 Task: Search for flights for 4 adults from Paris to Barcelona on October 25, 2023.
Action: Mouse moved to (508, 526)
Screenshot: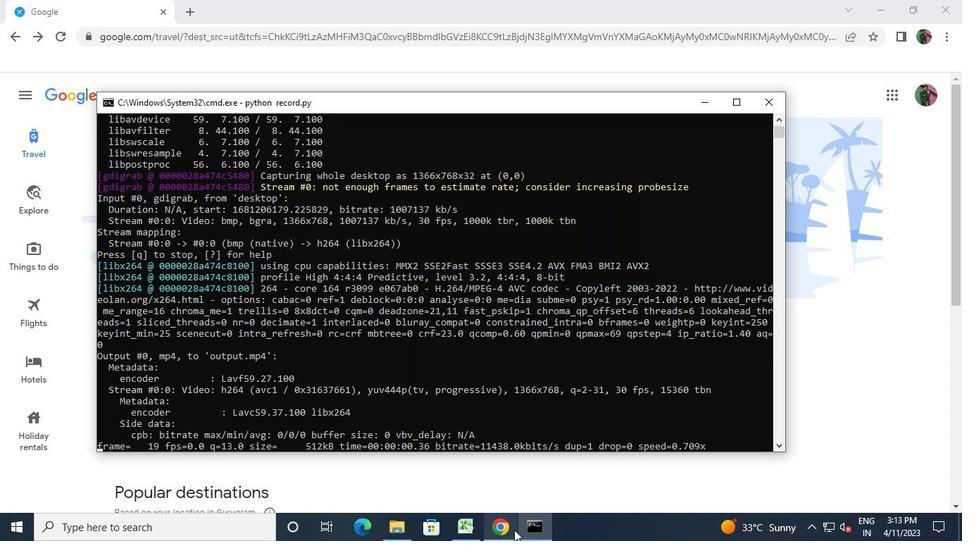 
Action: Mouse pressed left at (508, 526)
Screenshot: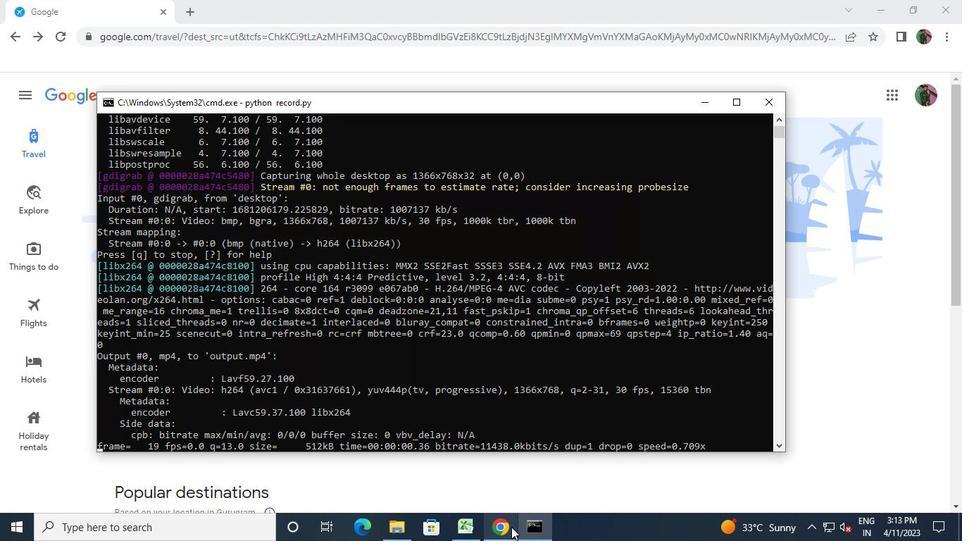 
Action: Mouse moved to (42, 305)
Screenshot: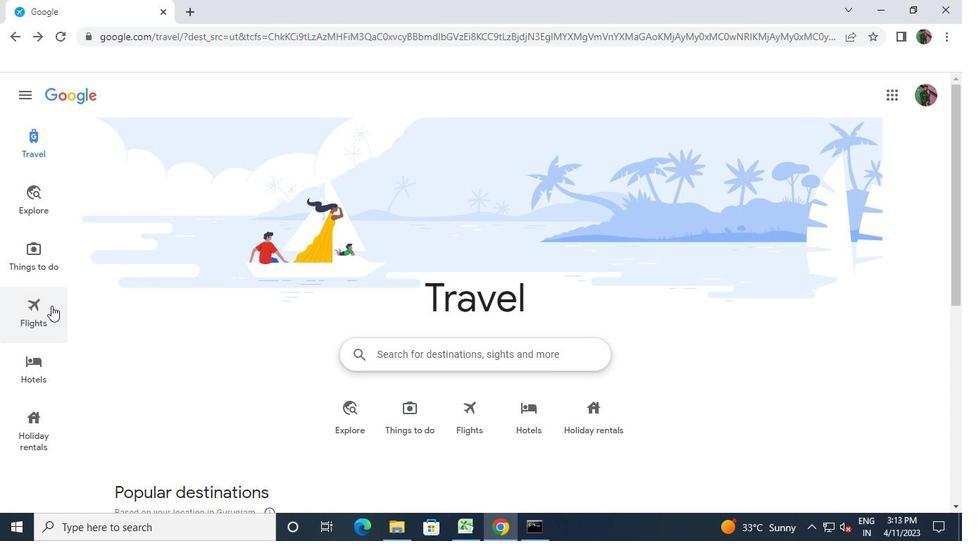 
Action: Mouse pressed left at (42, 305)
Screenshot: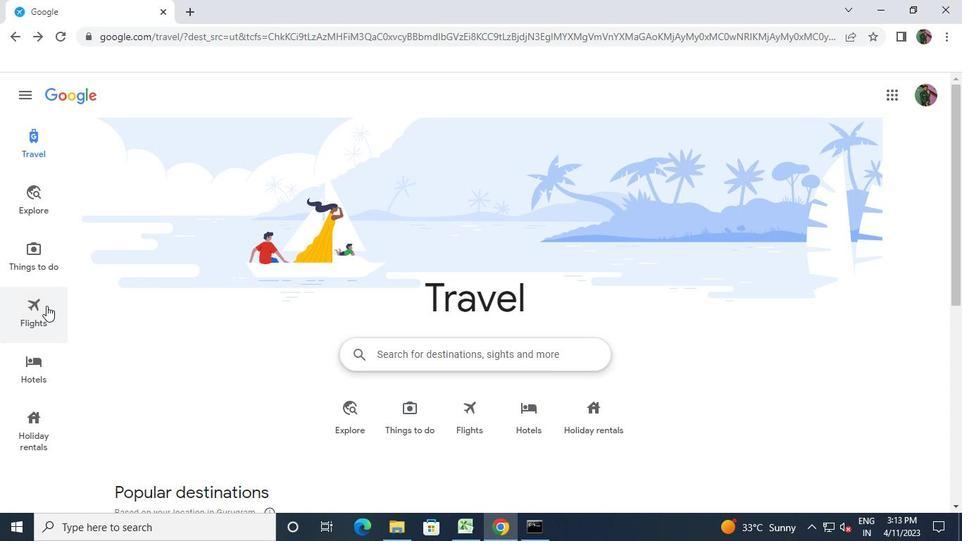 
Action: Mouse moved to (252, 152)
Screenshot: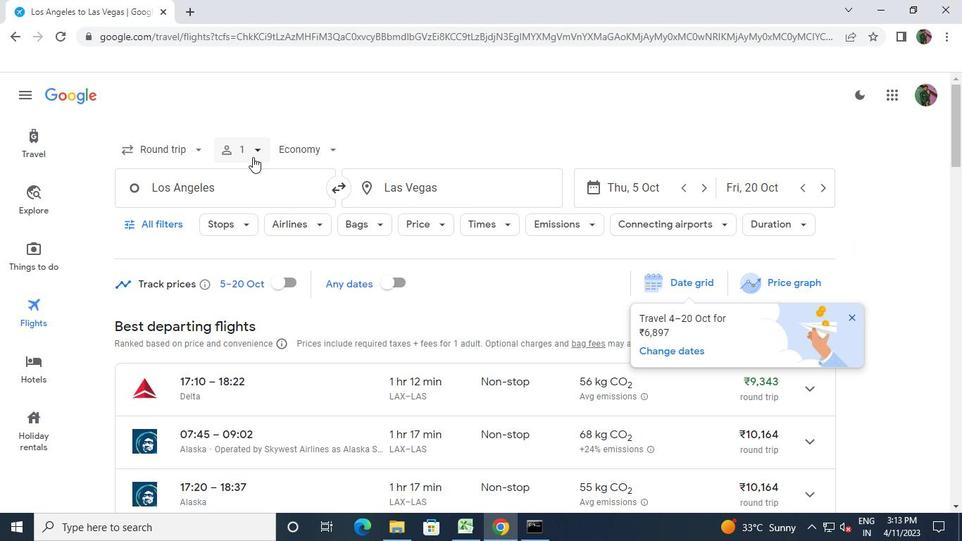 
Action: Mouse pressed left at (252, 152)
Screenshot: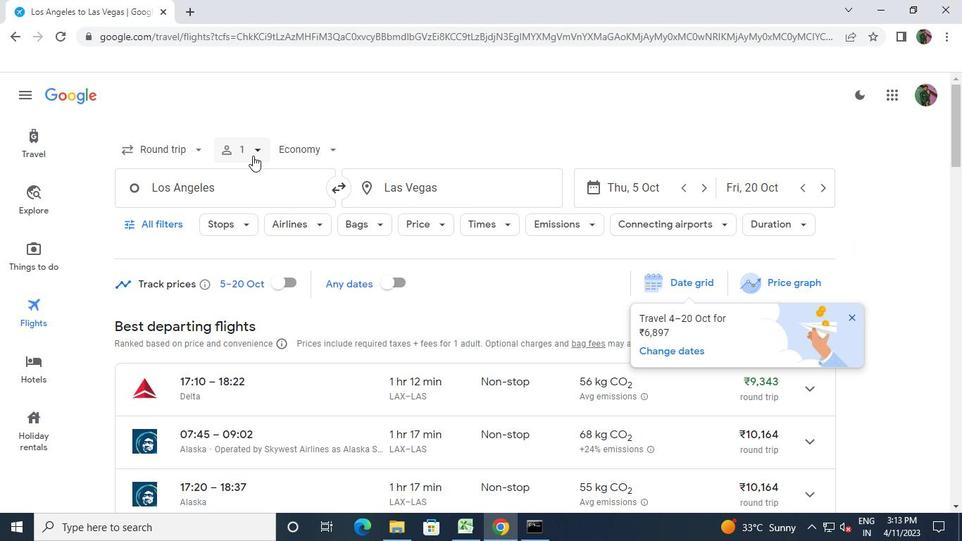 
Action: Mouse moved to (361, 182)
Screenshot: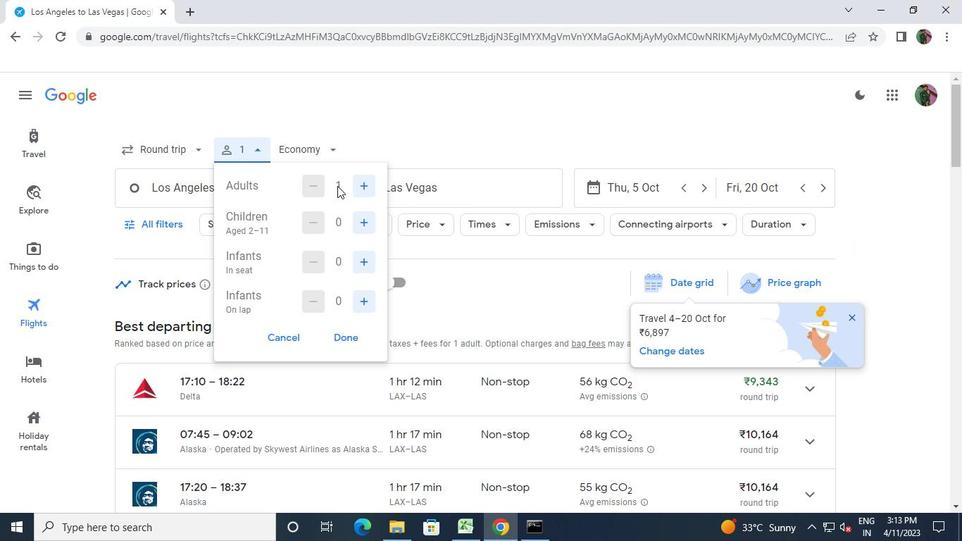
Action: Mouse pressed left at (361, 182)
Screenshot: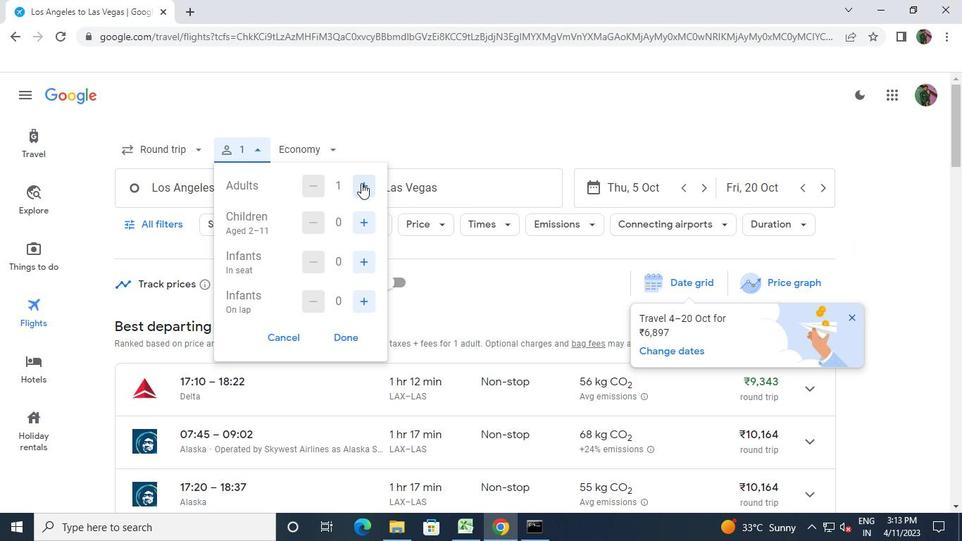
Action: Mouse pressed left at (361, 182)
Screenshot: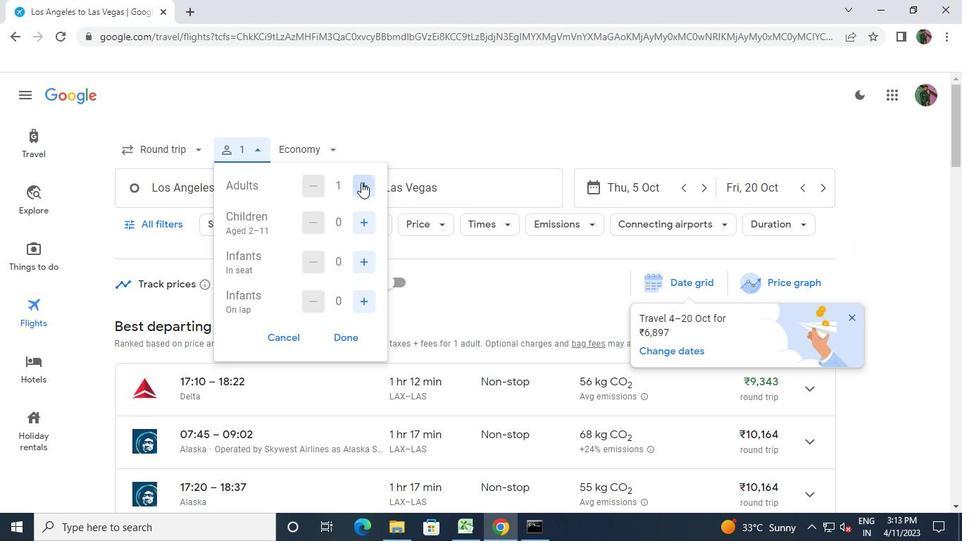 
Action: Mouse pressed left at (361, 182)
Screenshot: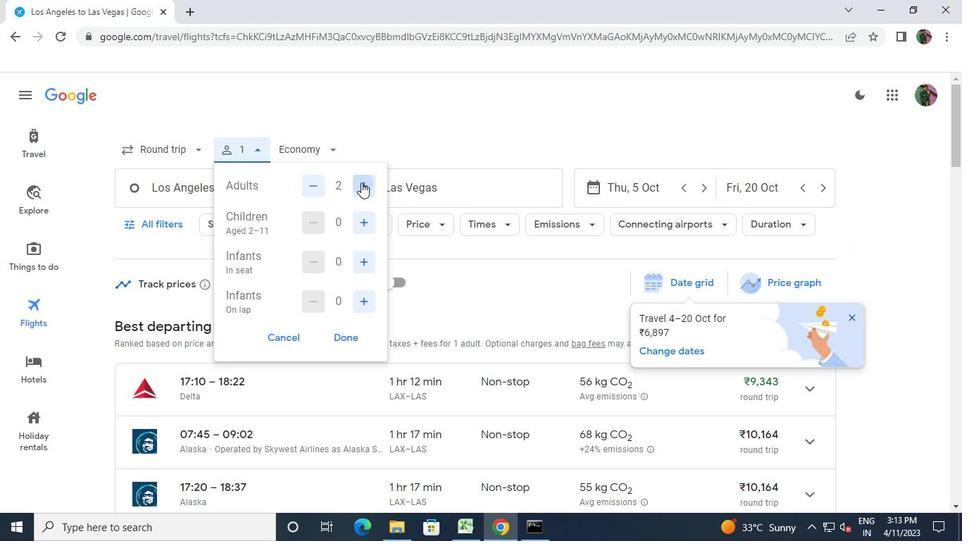 
Action: Mouse moved to (342, 332)
Screenshot: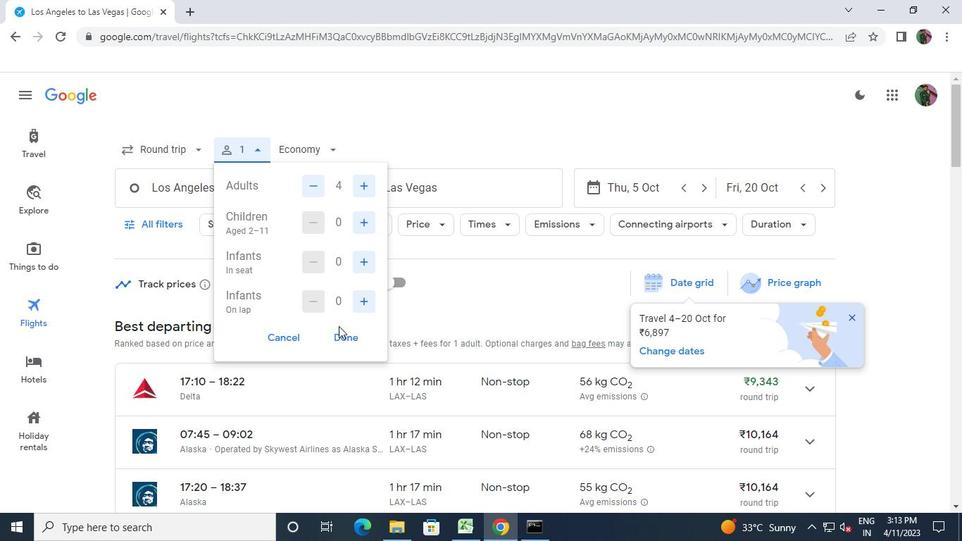 
Action: Mouse pressed left at (342, 332)
Screenshot: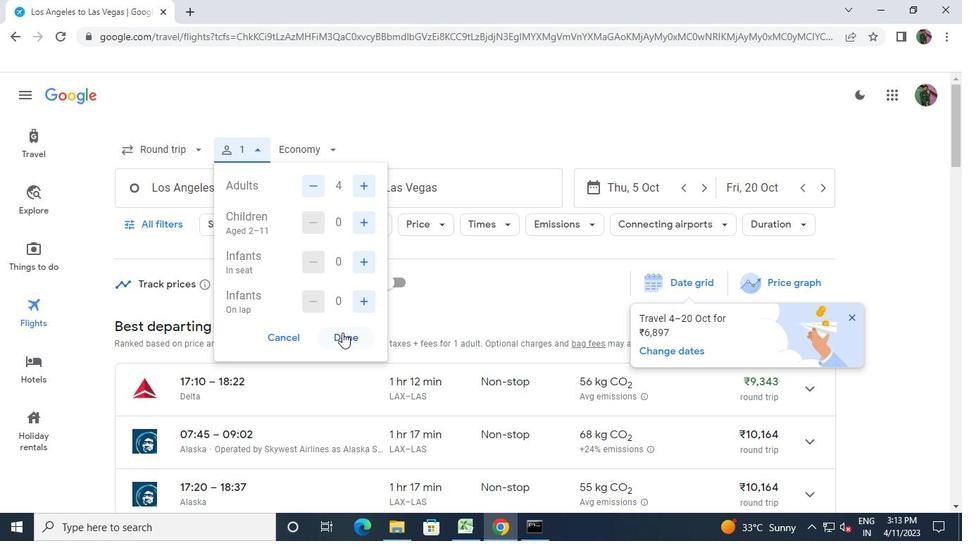 
Action: Mouse moved to (693, 186)
Screenshot: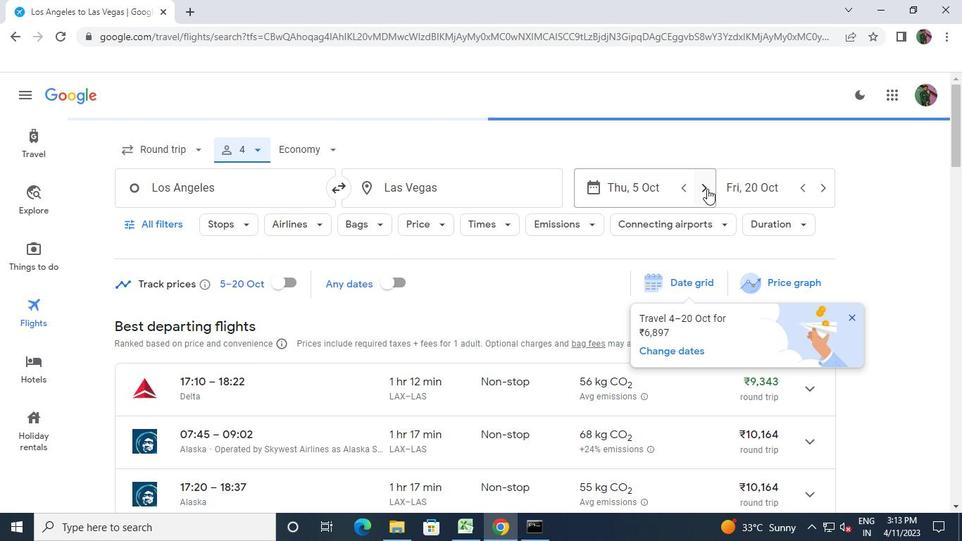 
Action: Mouse pressed left at (693, 186)
Screenshot: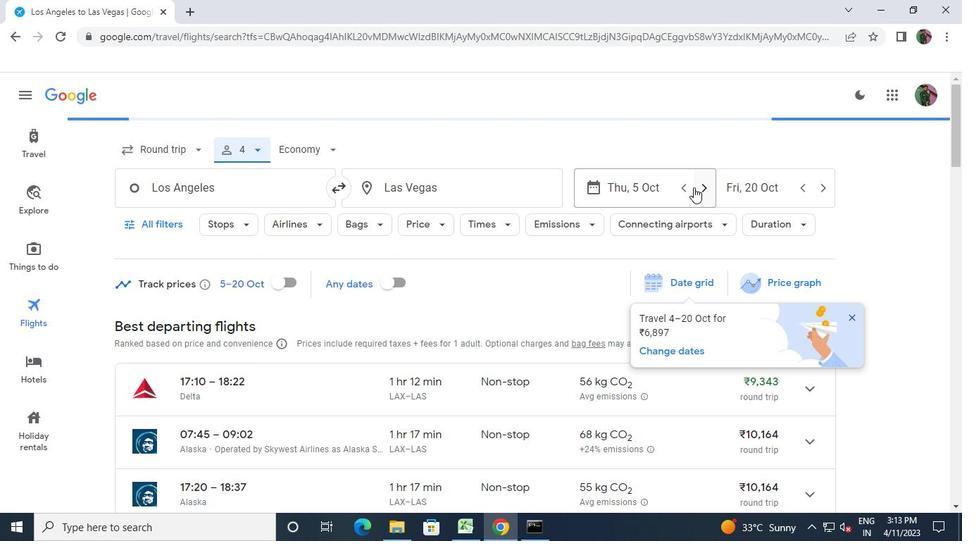
Action: Mouse moved to (756, 194)
Screenshot: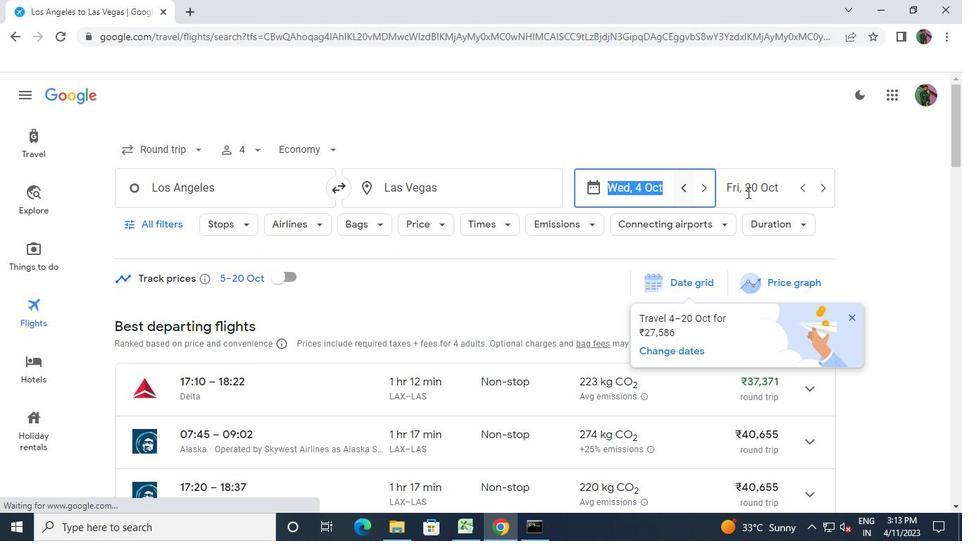 
Action: Mouse pressed left at (756, 194)
Screenshot: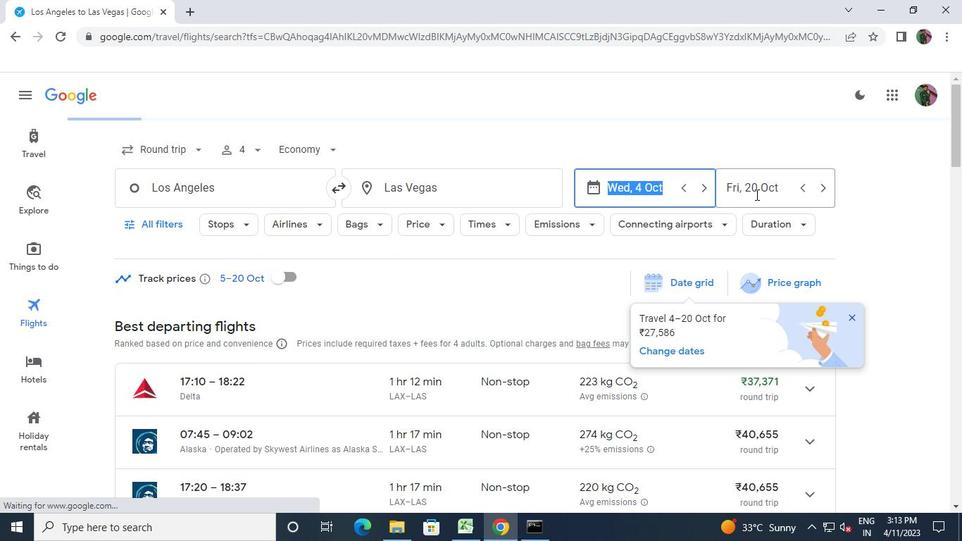 
Action: Mouse moved to (443, 349)
Screenshot: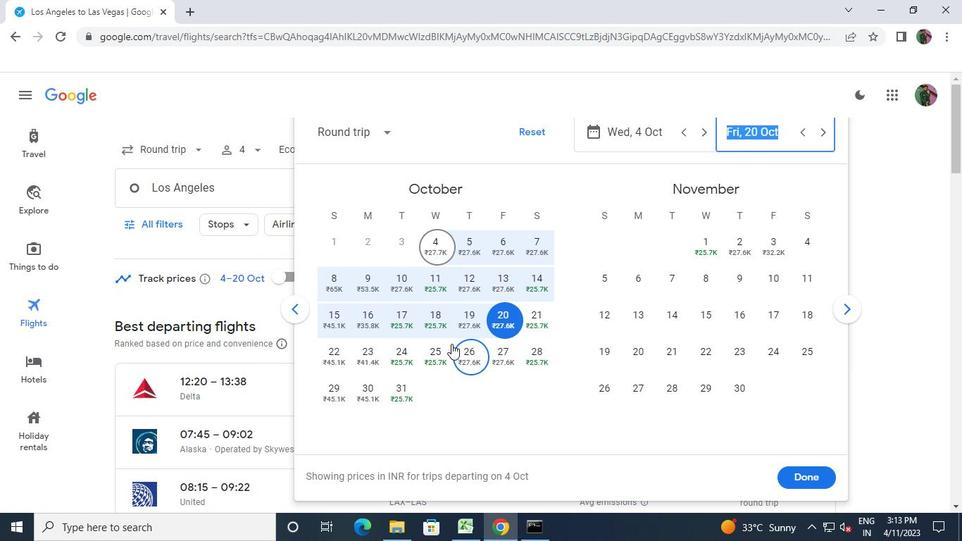 
Action: Mouse pressed left at (443, 349)
Screenshot: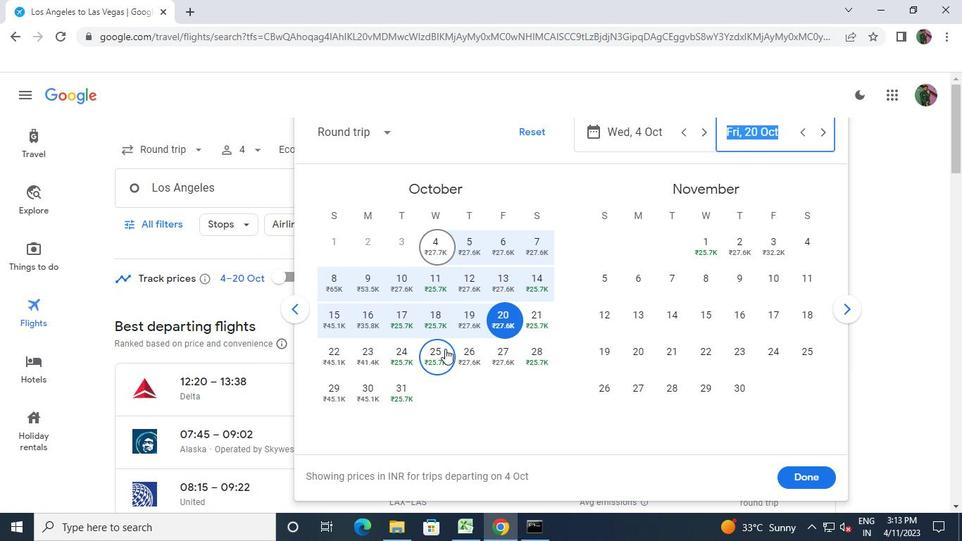 
Action: Mouse moved to (797, 473)
Screenshot: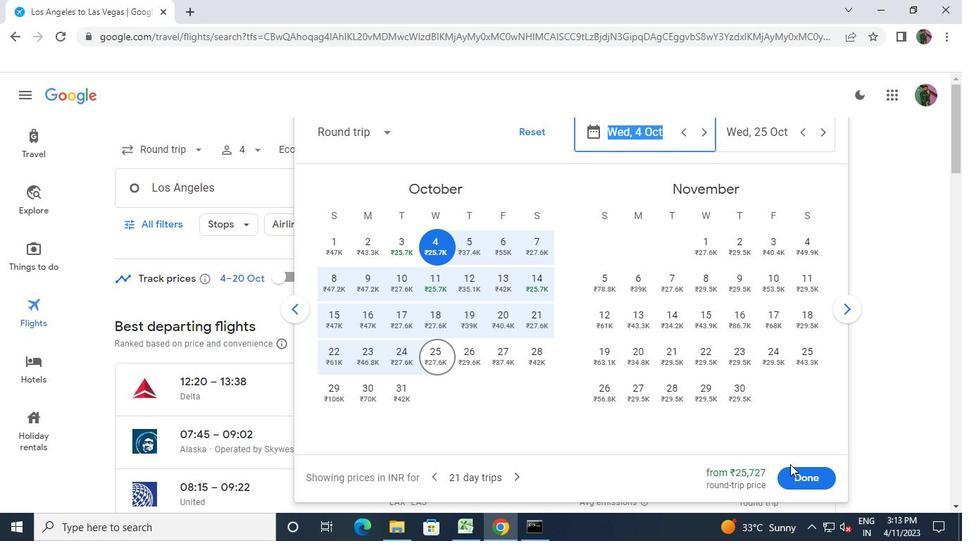 
Action: Mouse pressed left at (797, 473)
Screenshot: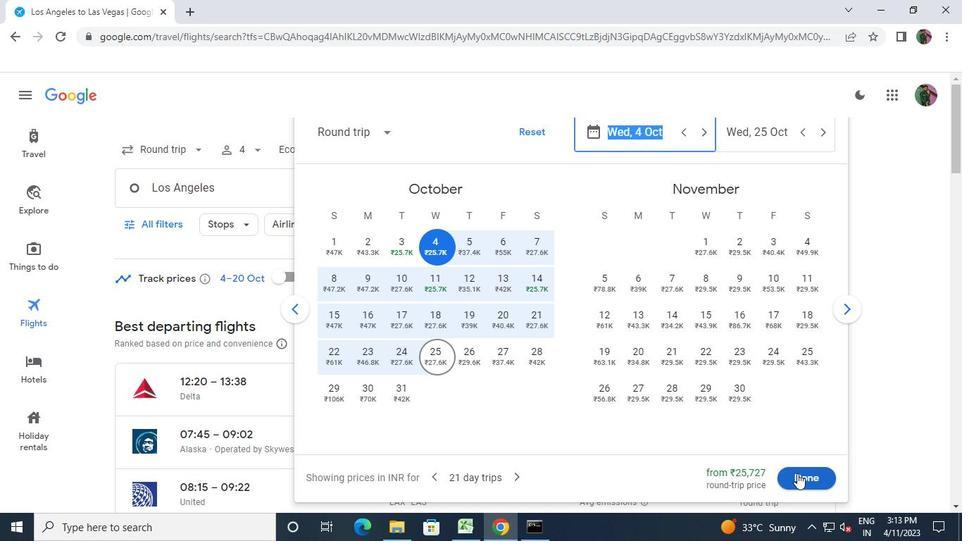 
Action: Mouse moved to (230, 186)
Screenshot: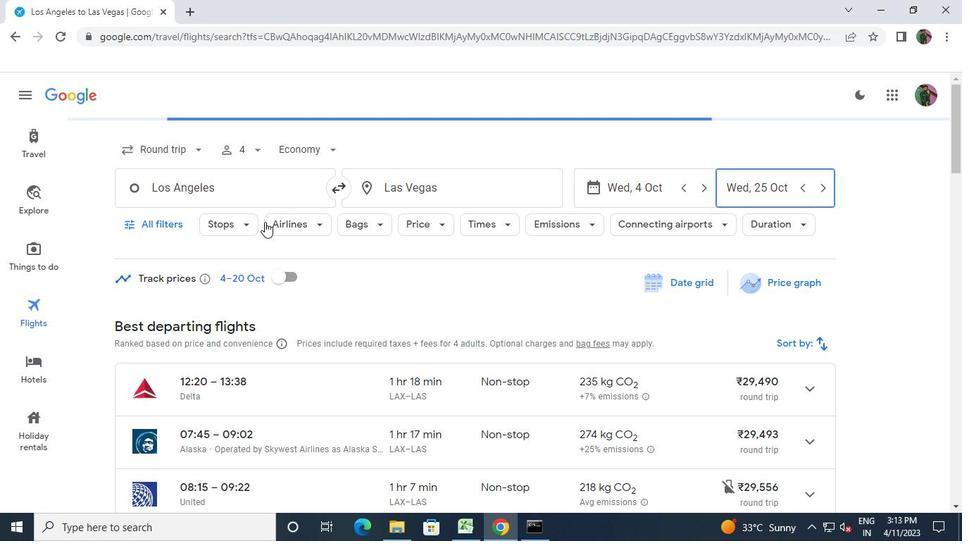 
Action: Mouse pressed left at (230, 186)
Screenshot: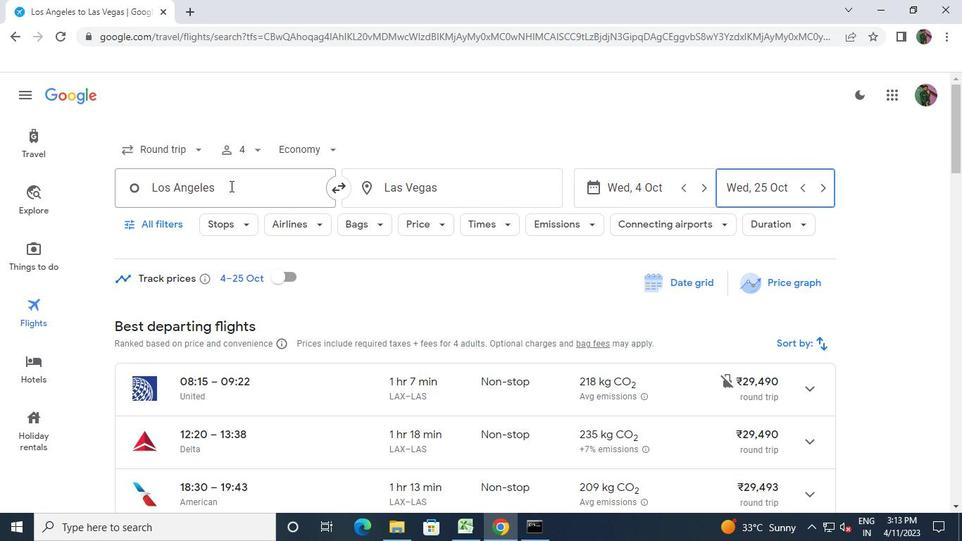 
Action: Keyboard p
Screenshot: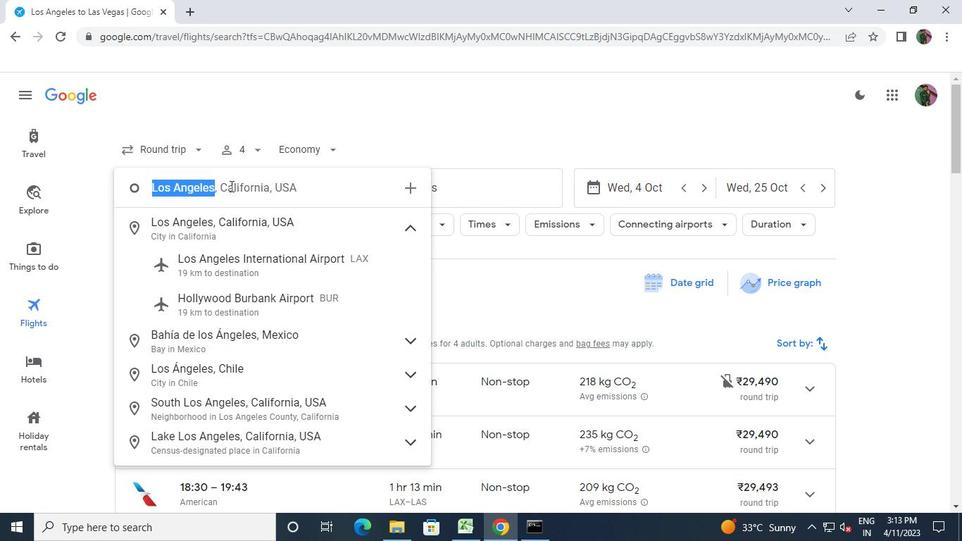 
Action: Keyboard a
Screenshot: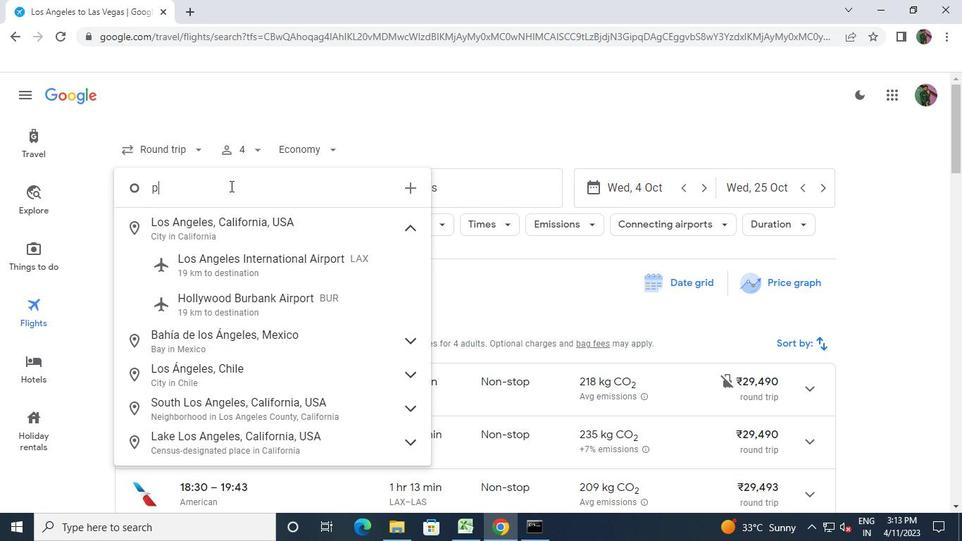 
Action: Keyboard r
Screenshot: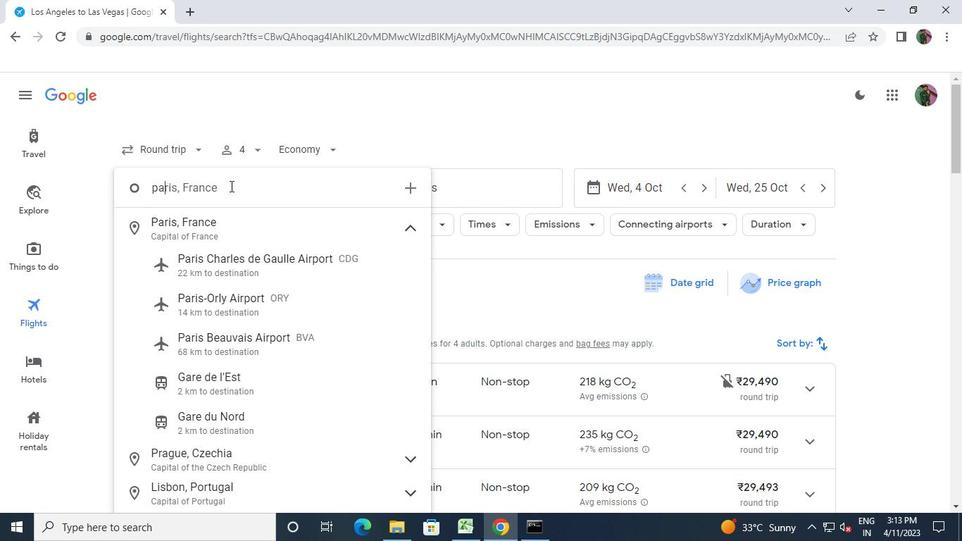 
Action: Keyboard i
Screenshot: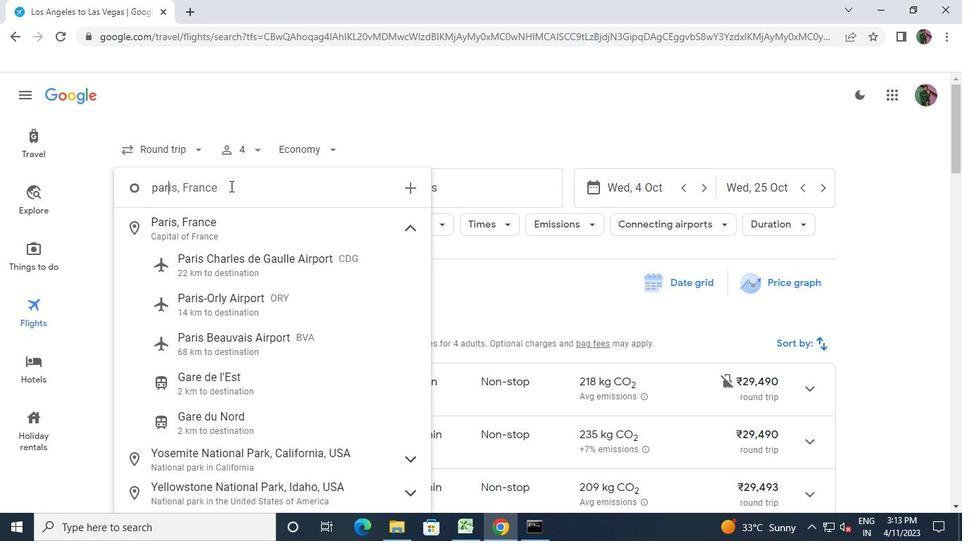 
Action: Keyboard s
Screenshot: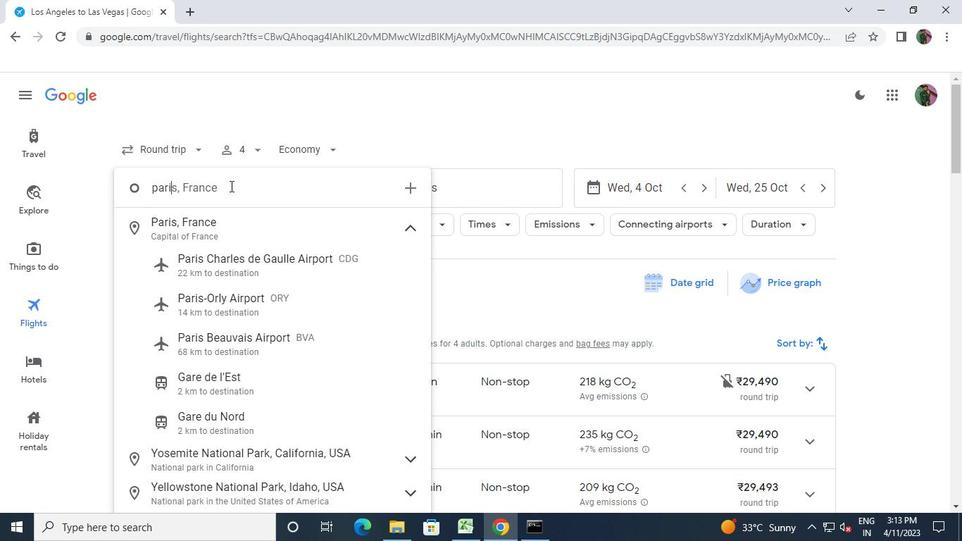 
Action: Mouse moved to (222, 236)
Screenshot: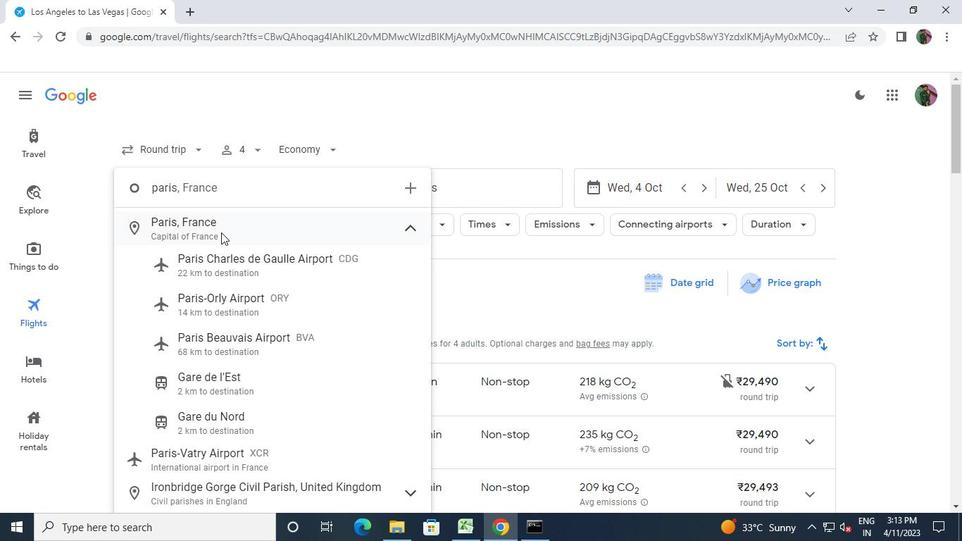 
Action: Mouse pressed left at (222, 236)
Screenshot: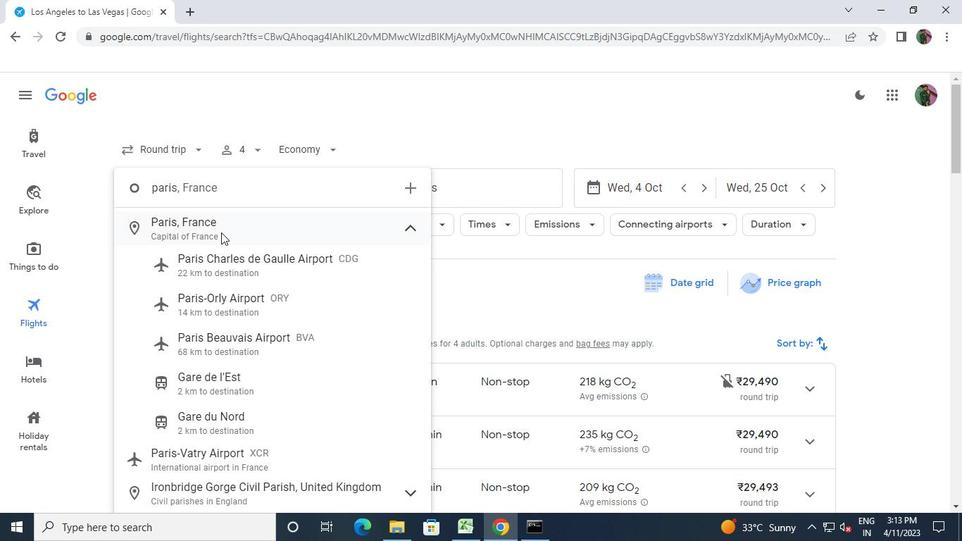 
Action: Mouse moved to (446, 190)
Screenshot: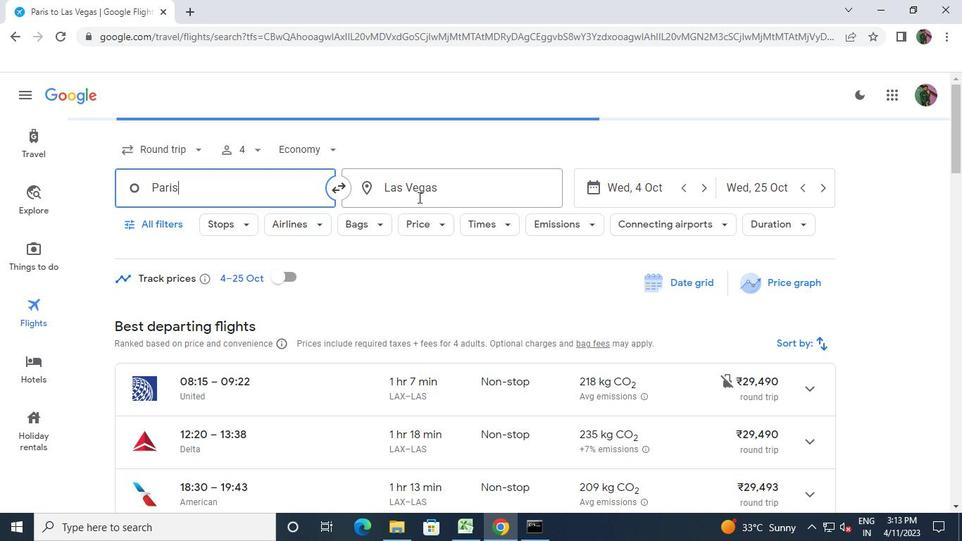 
Action: Mouse pressed left at (446, 190)
Screenshot: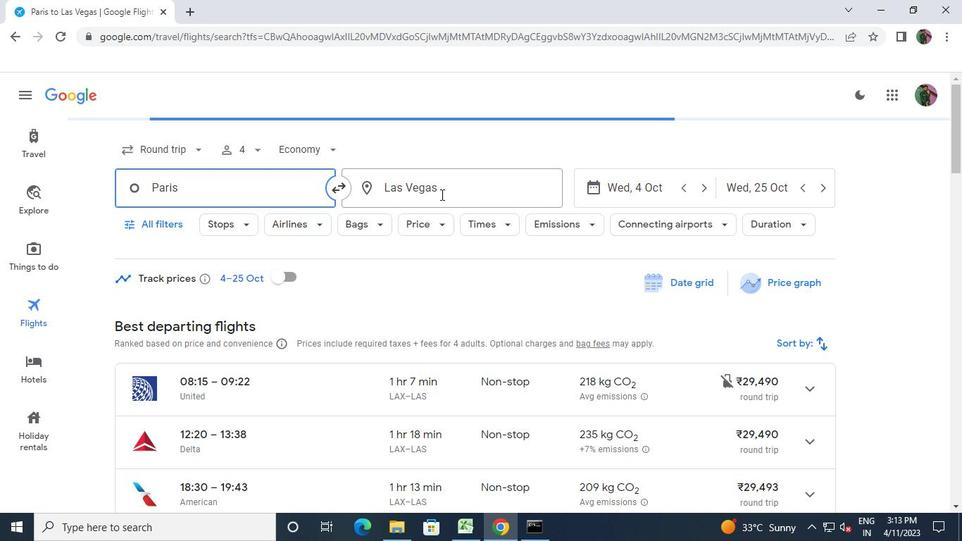
Action: Keyboard b
Screenshot: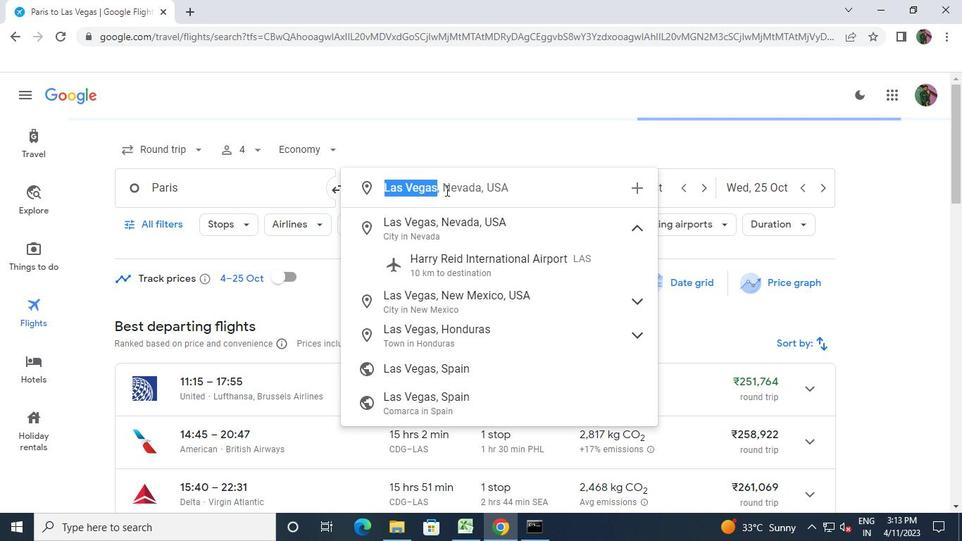 
Action: Keyboard a
Screenshot: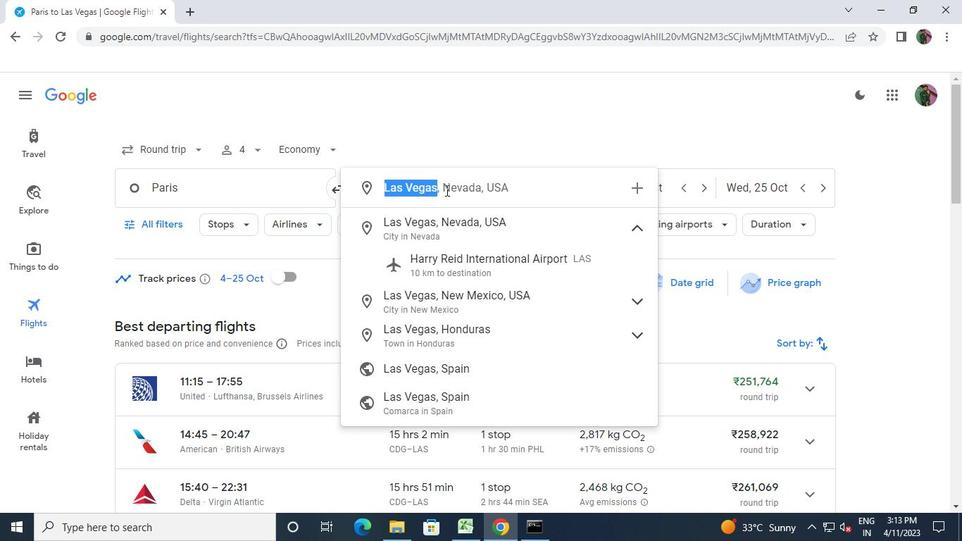 
Action: Keyboard r
Screenshot: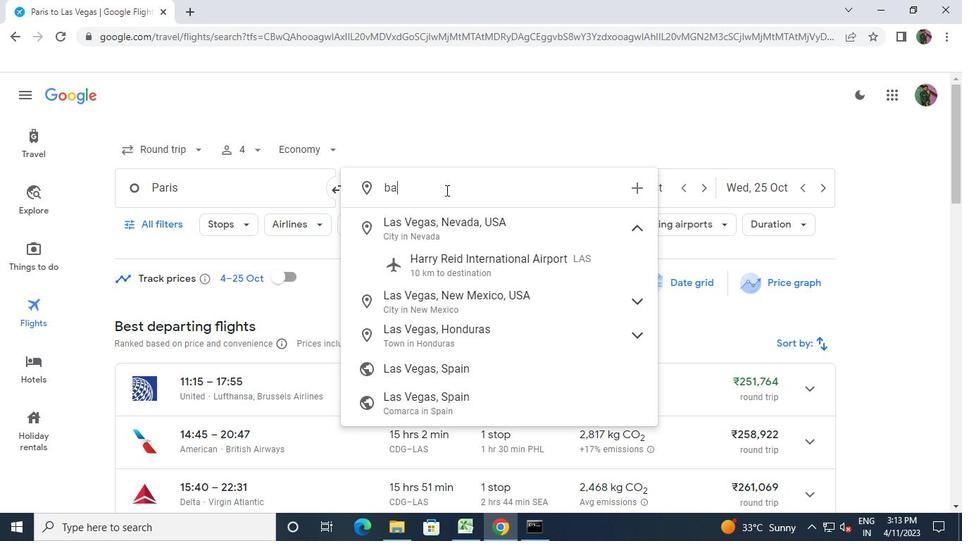 
Action: Keyboard c
Screenshot: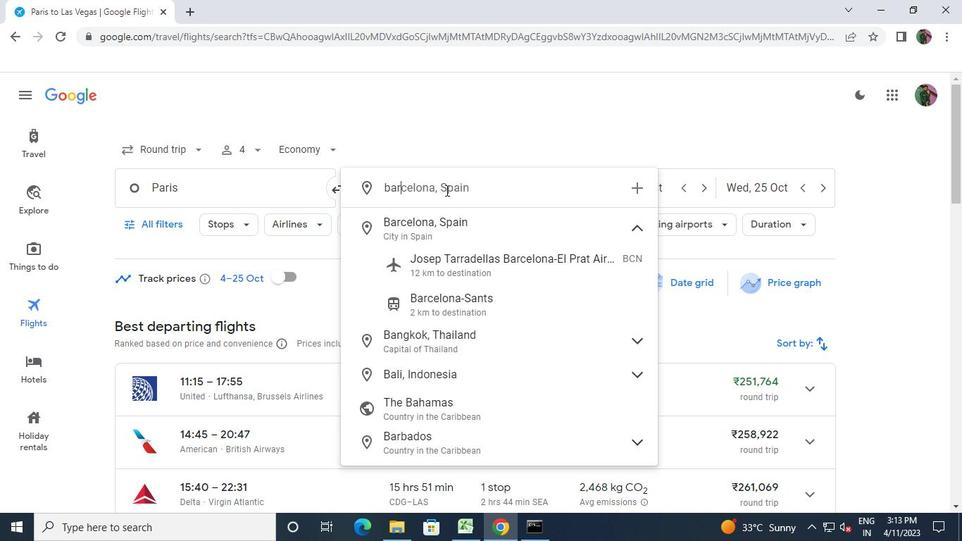 
Action: Keyboard e
Screenshot: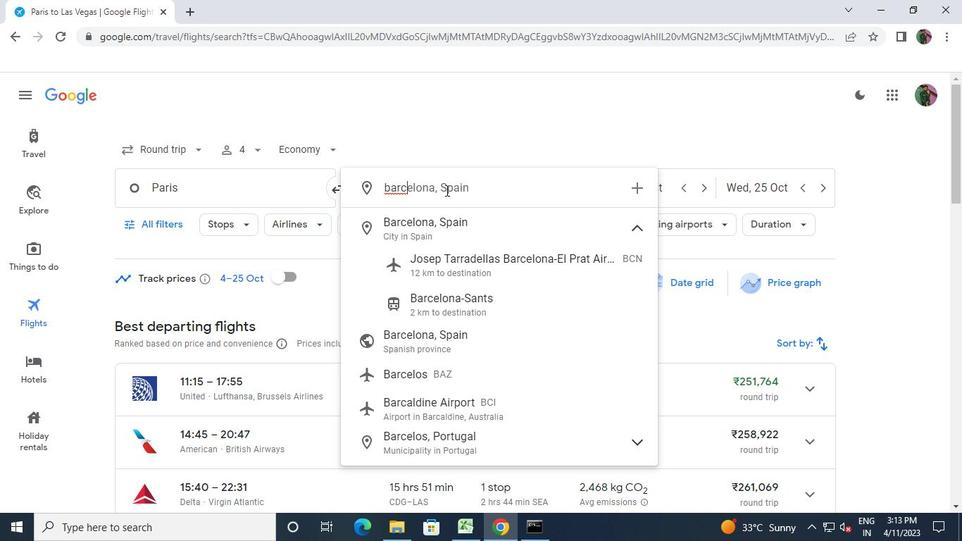 
Action: Mouse moved to (460, 232)
Screenshot: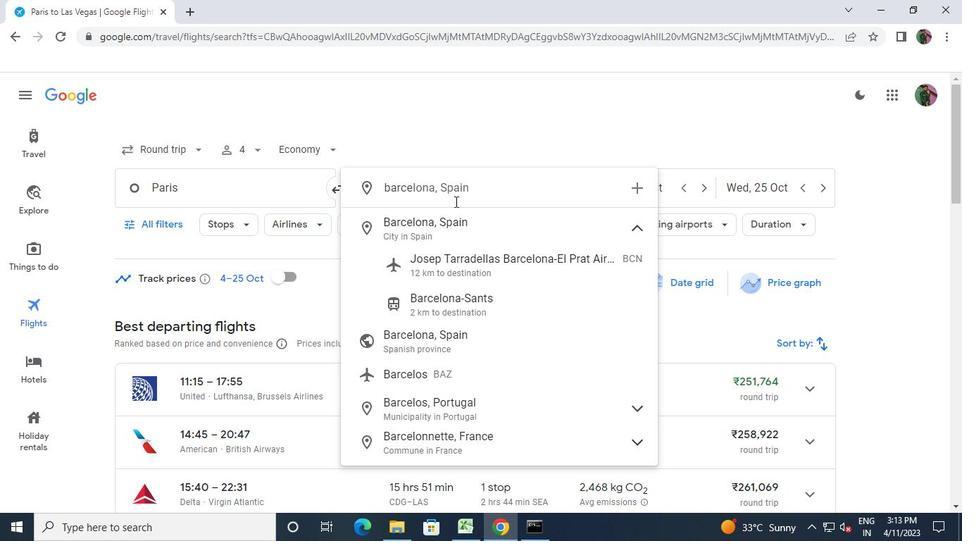 
Action: Mouse pressed left at (460, 232)
Screenshot: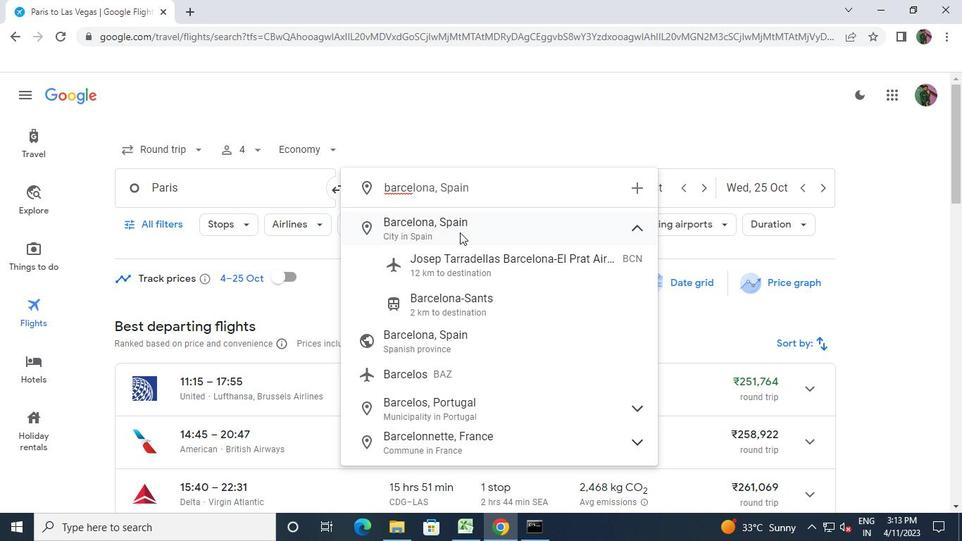 
Action: Mouse moved to (601, 425)
Screenshot: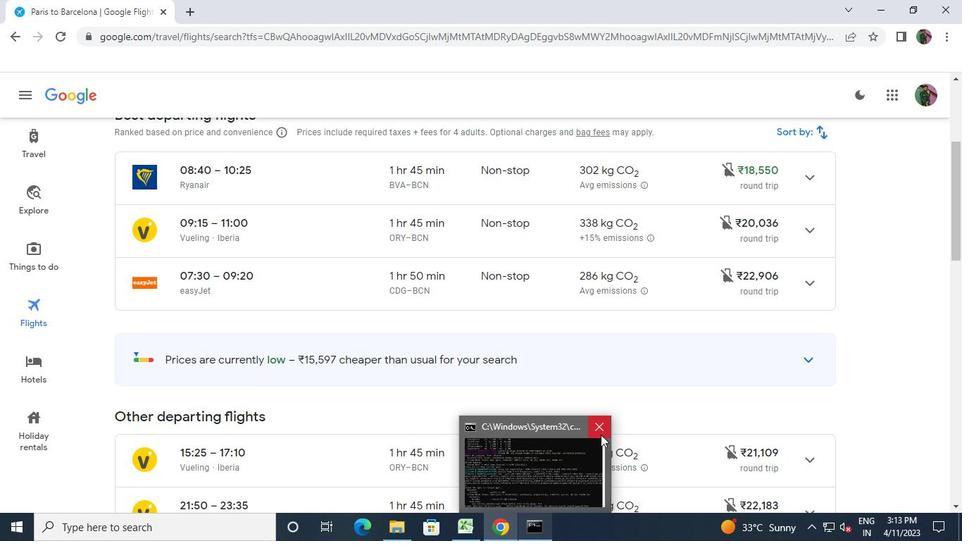 
Action: Mouse pressed left at (601, 425)
Screenshot: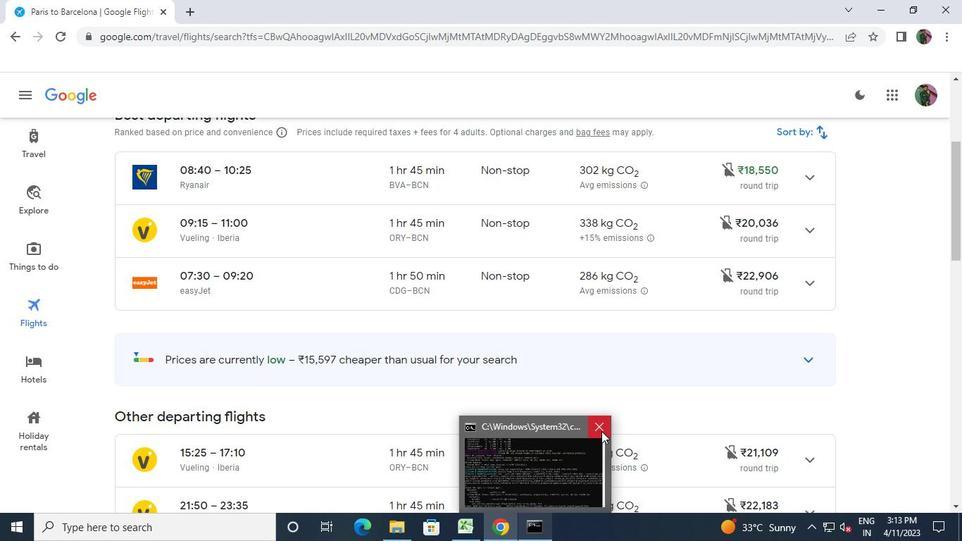 
